 Task: Create a section Change Management Sprint and in the section, add a milestone Big Data Analytics Implementation in the project AgileHarbor
Action: Mouse moved to (59, 549)
Screenshot: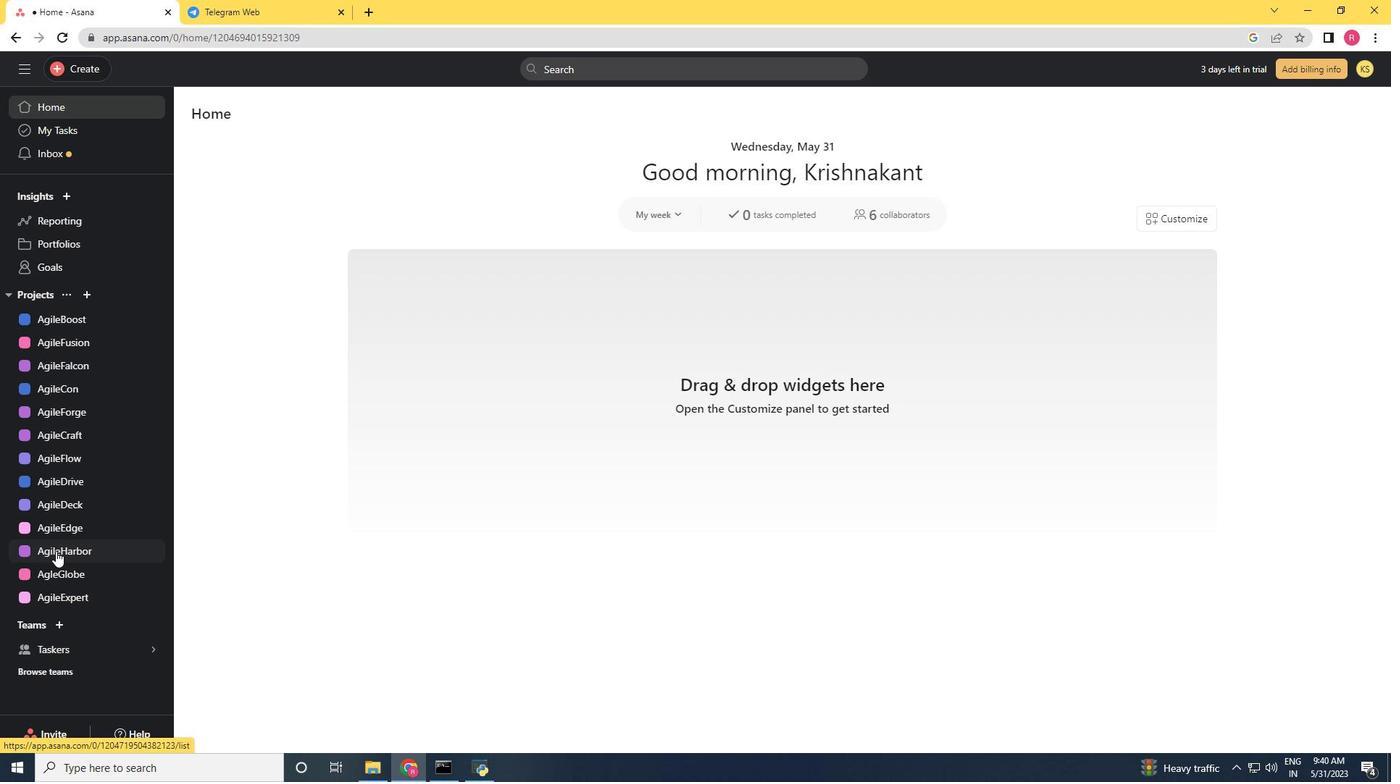 
Action: Mouse pressed left at (59, 549)
Screenshot: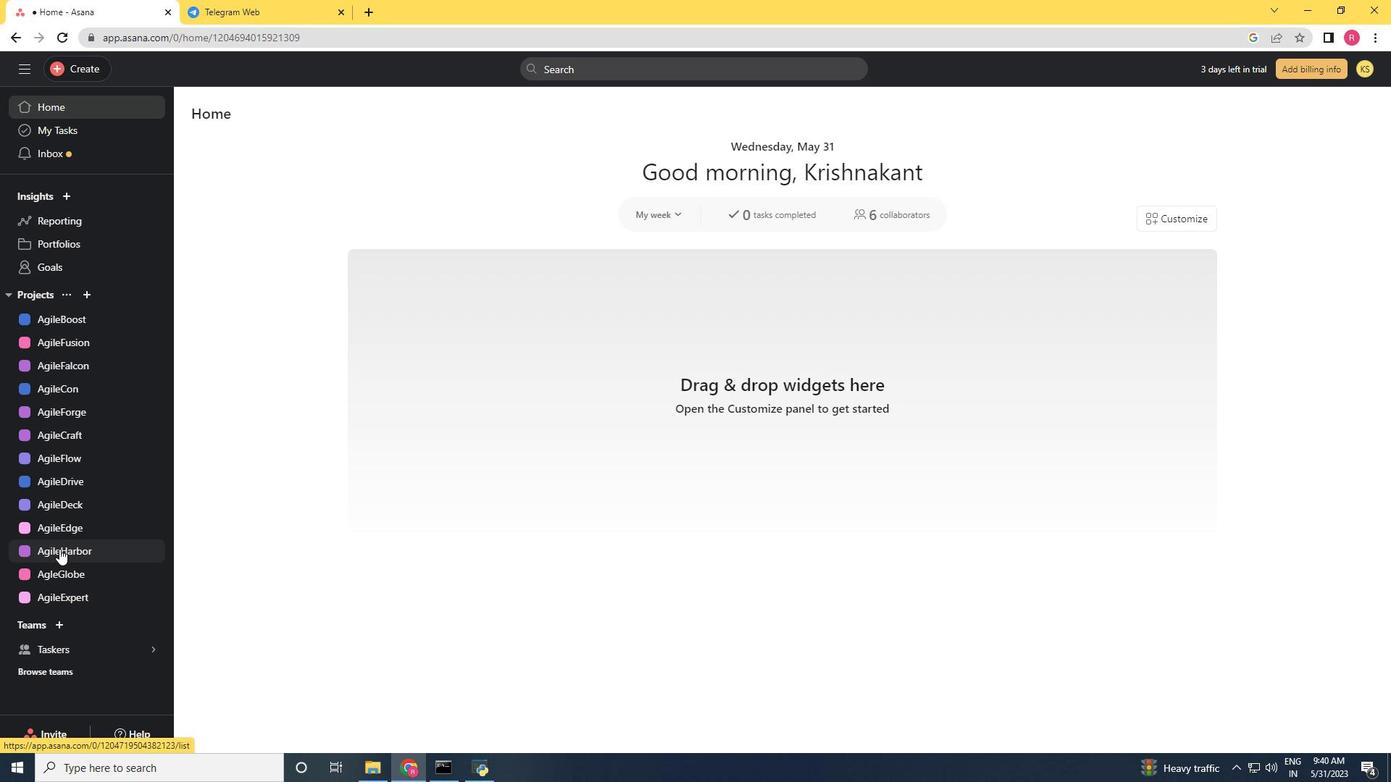 
Action: Mouse moved to (252, 482)
Screenshot: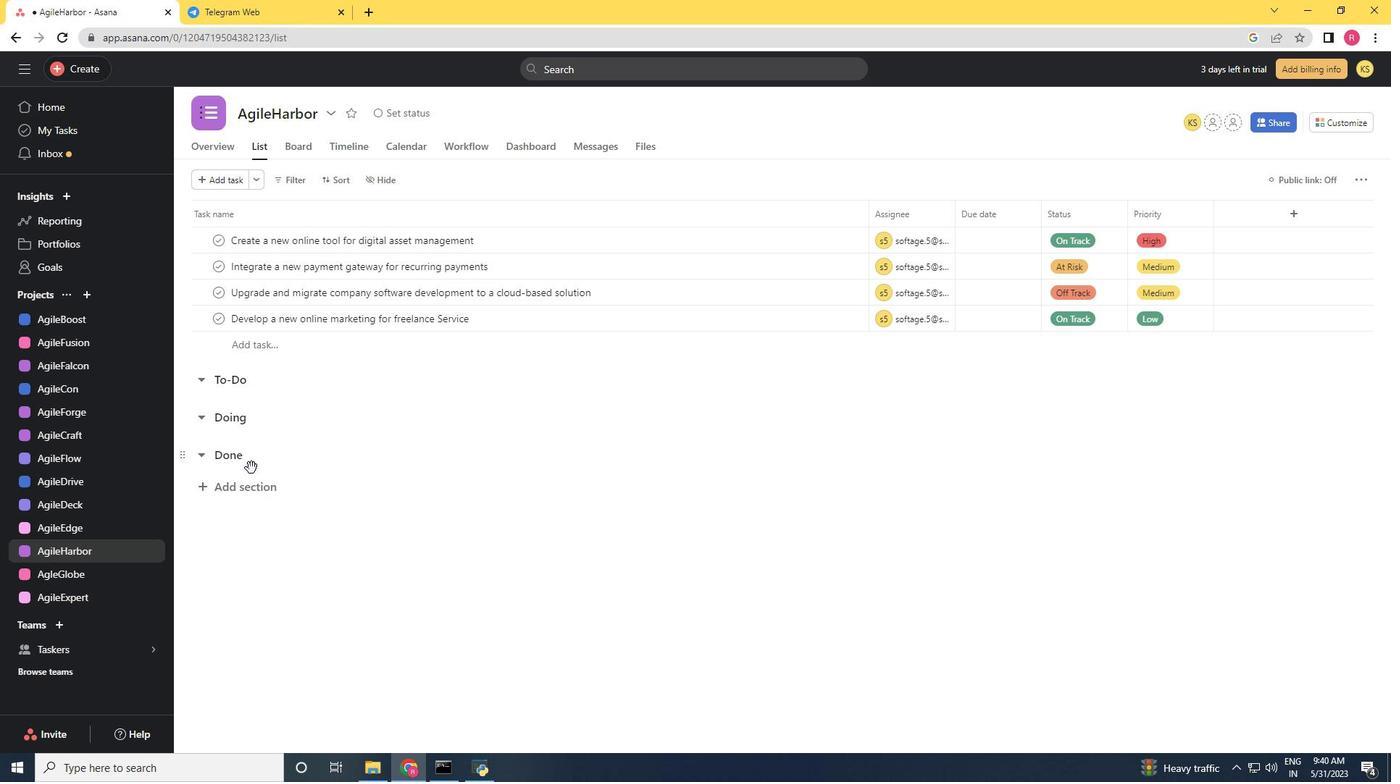 
Action: Mouse pressed left at (252, 482)
Screenshot: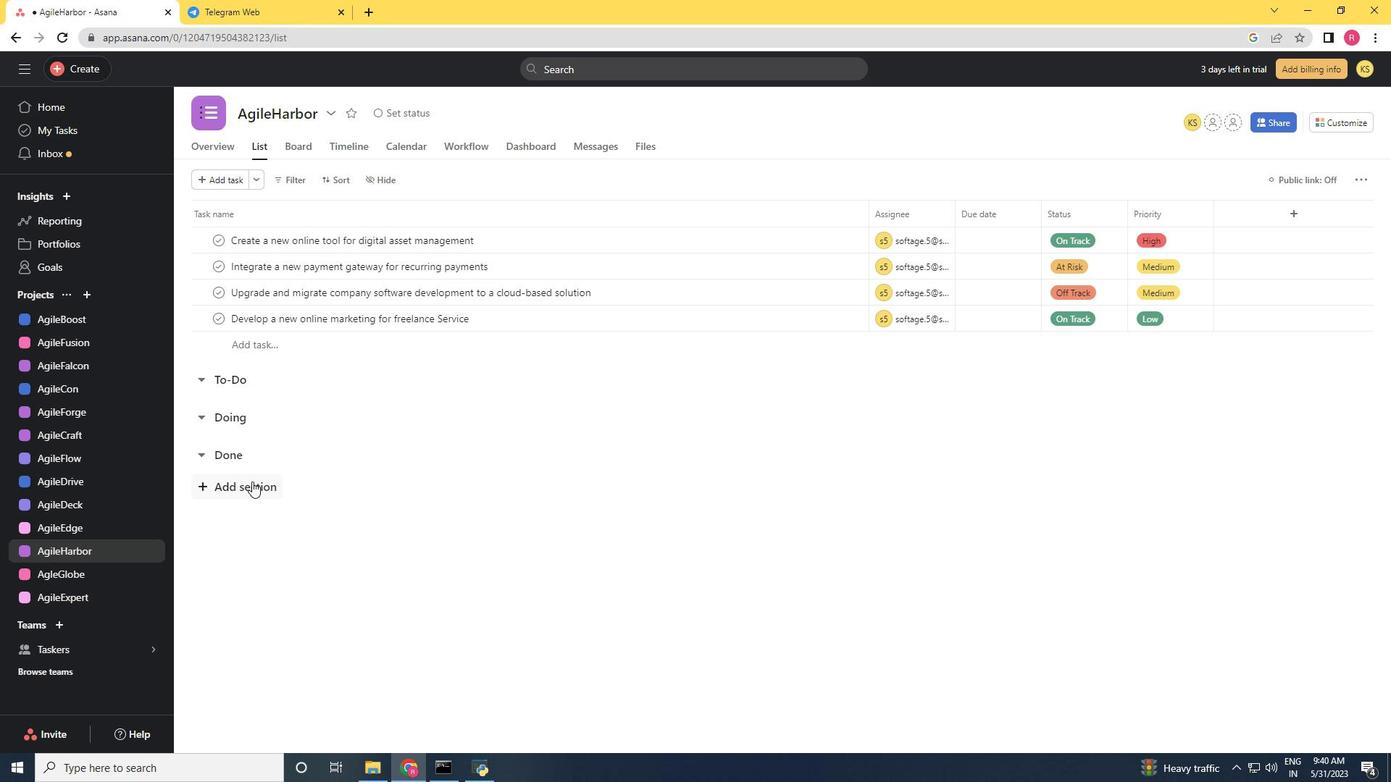 
Action: Mouse moved to (523, 47)
Screenshot: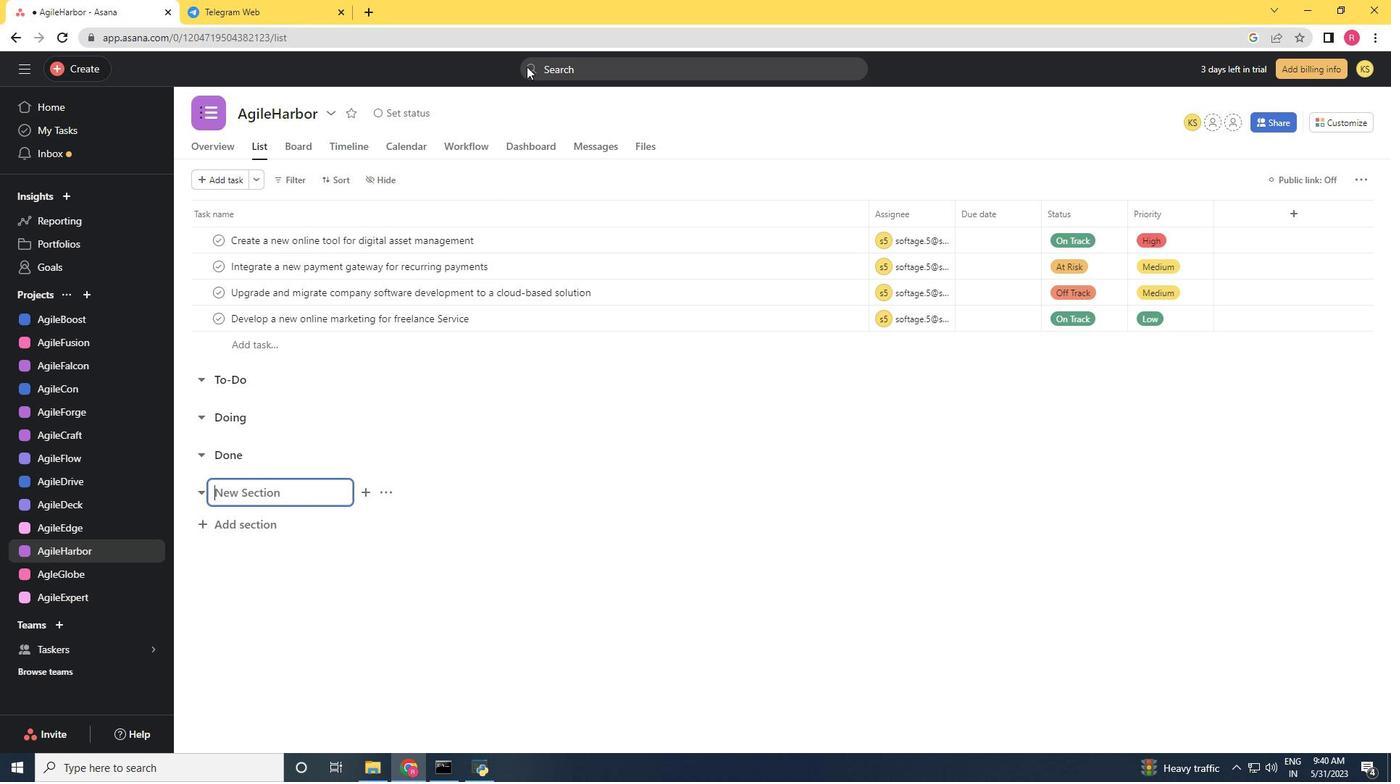 
Action: Key pressed <Key.shift>Change<Key.space>
Screenshot: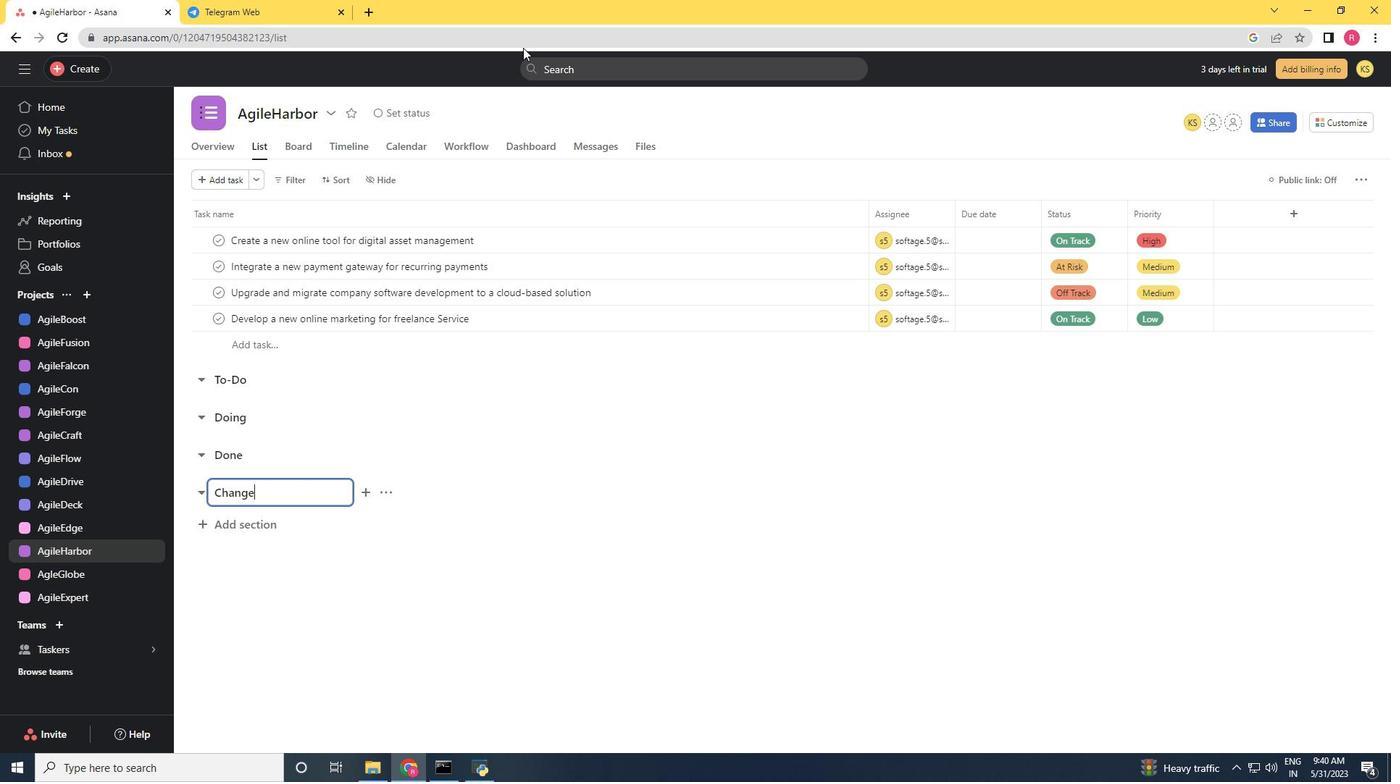 
Action: Mouse moved to (523, 47)
Screenshot: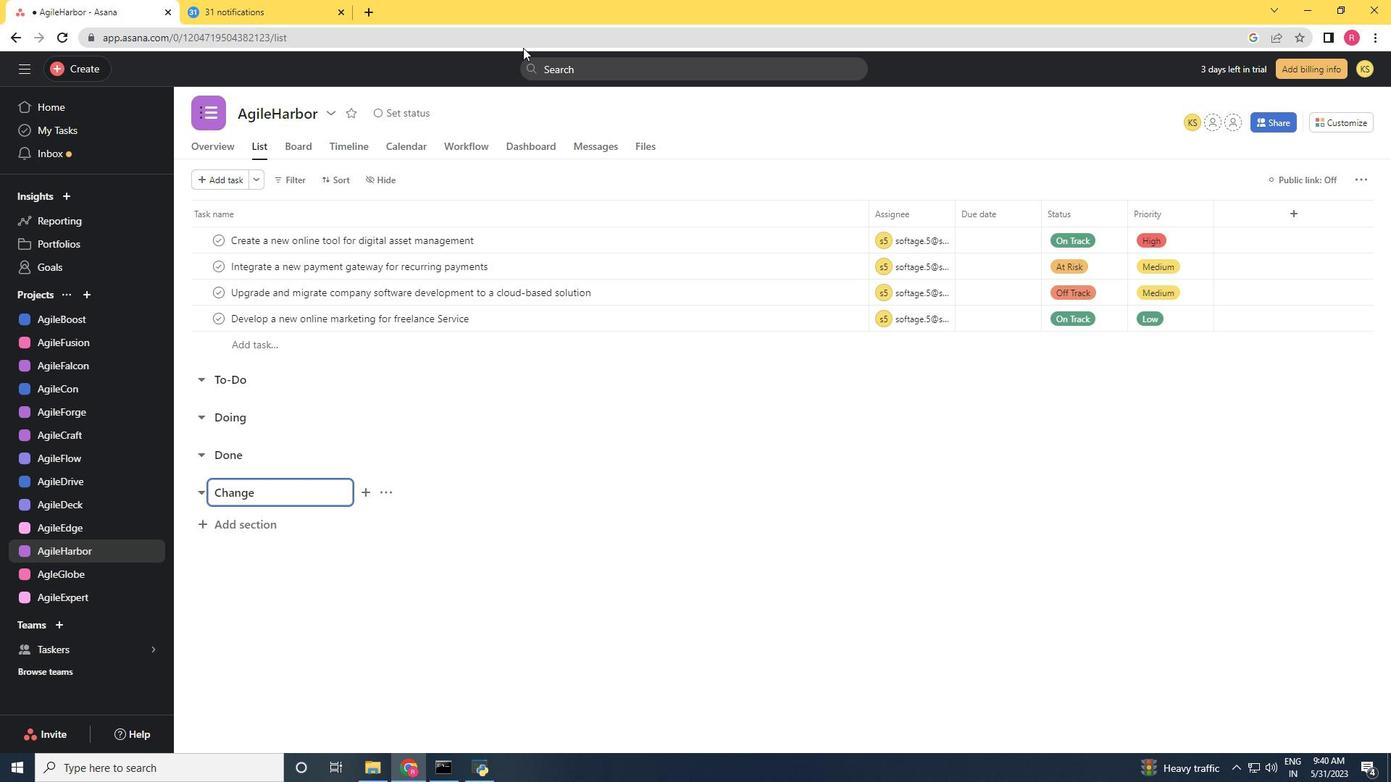 
Action: Key pressed <Key.shift>Management<Key.space><Key.shift>Sprint
Screenshot: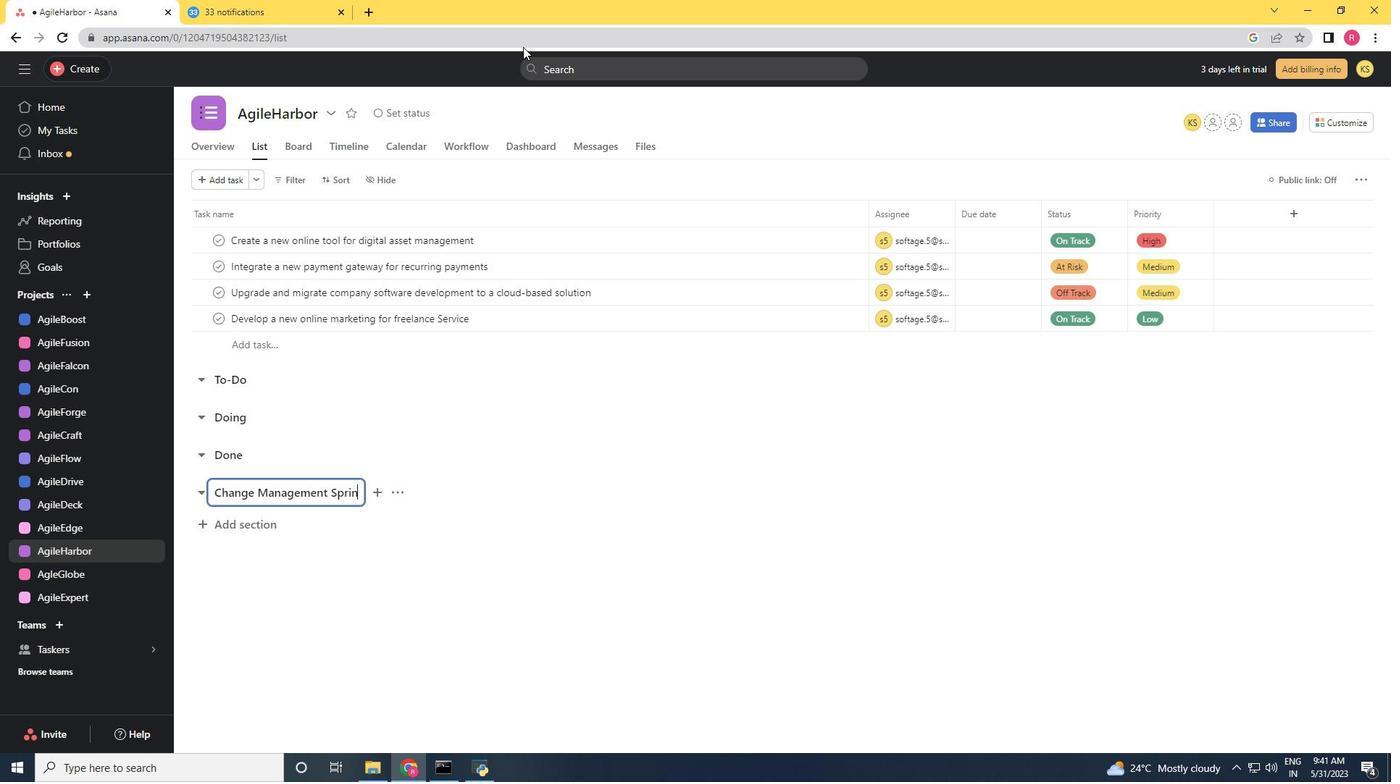 
Action: Mouse moved to (525, 44)
Screenshot: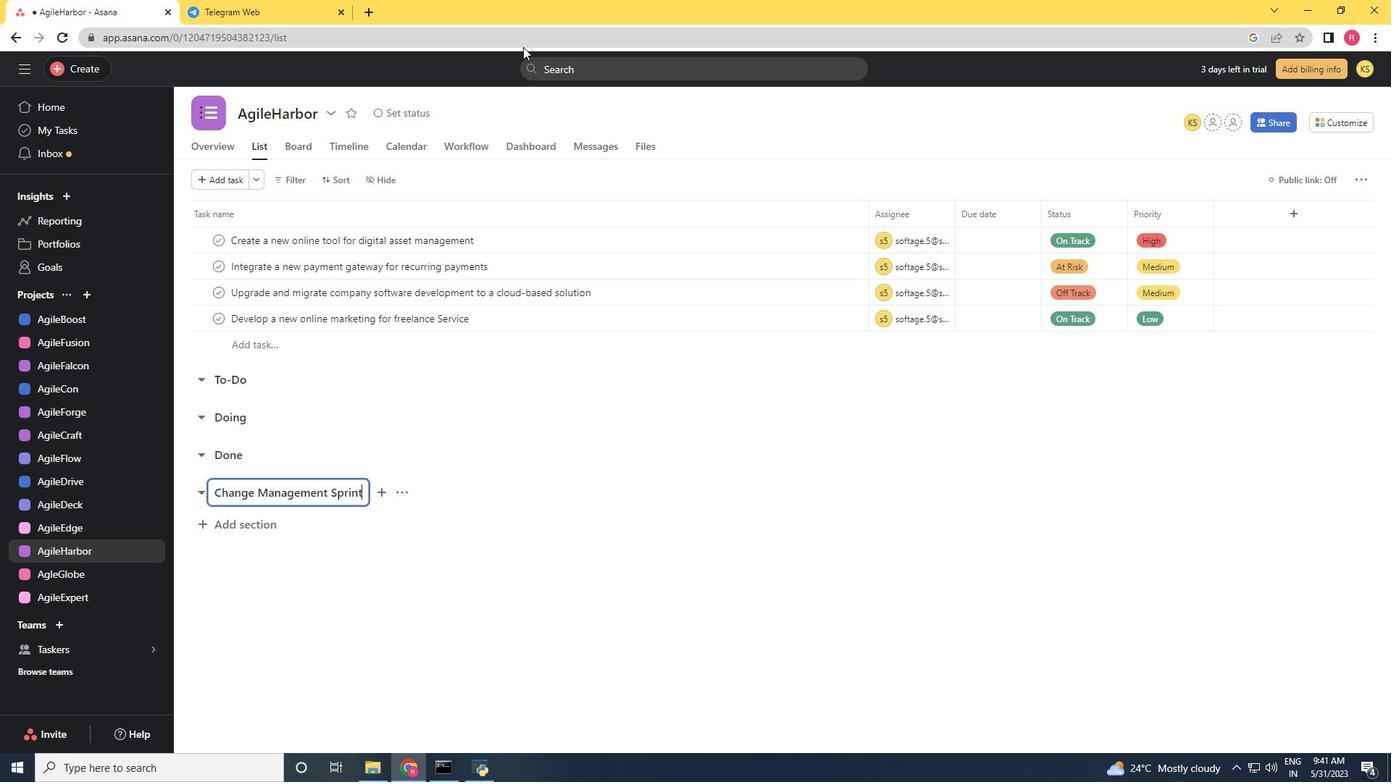 
Action: Key pressed <Key.enter><Key.shift>Big<Key.space><Key.shift>Data<Key.space><Key.shift>Any<Key.backspace>alytics<Key.space><Key.shift><Key.shift><Key.shift><Key.shift><Key.shift>Implement<Key.space>
Screenshot: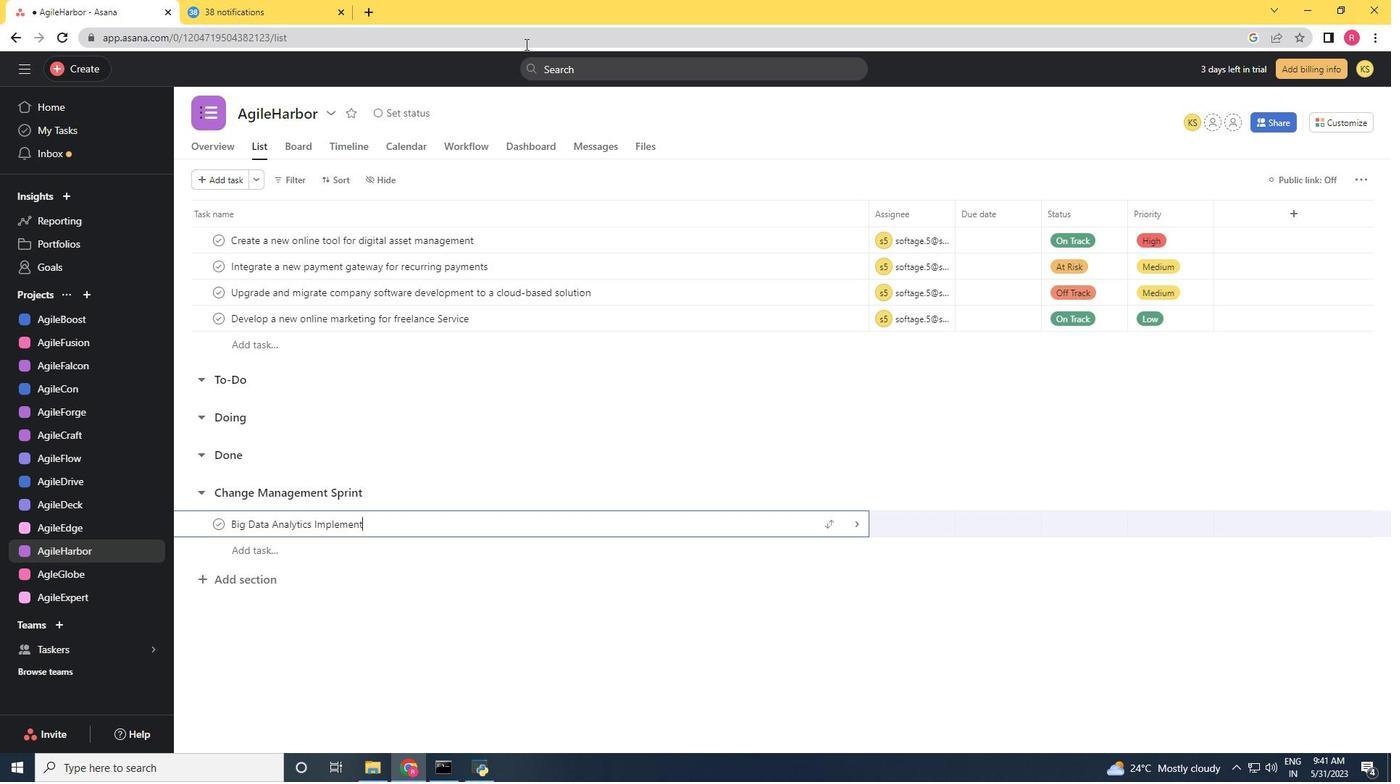 
Action: Mouse moved to (471, 524)
Screenshot: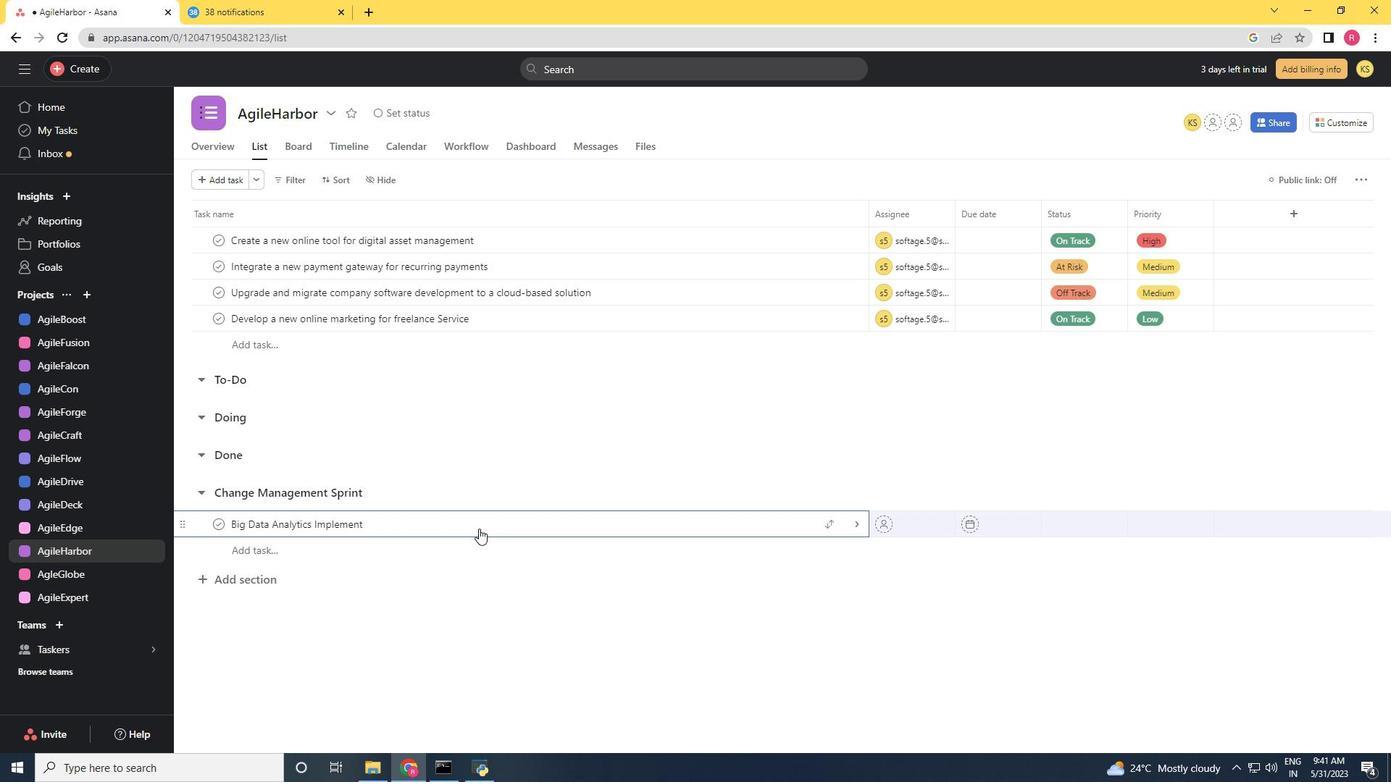 
Action: Mouse pressed right at (471, 524)
Screenshot: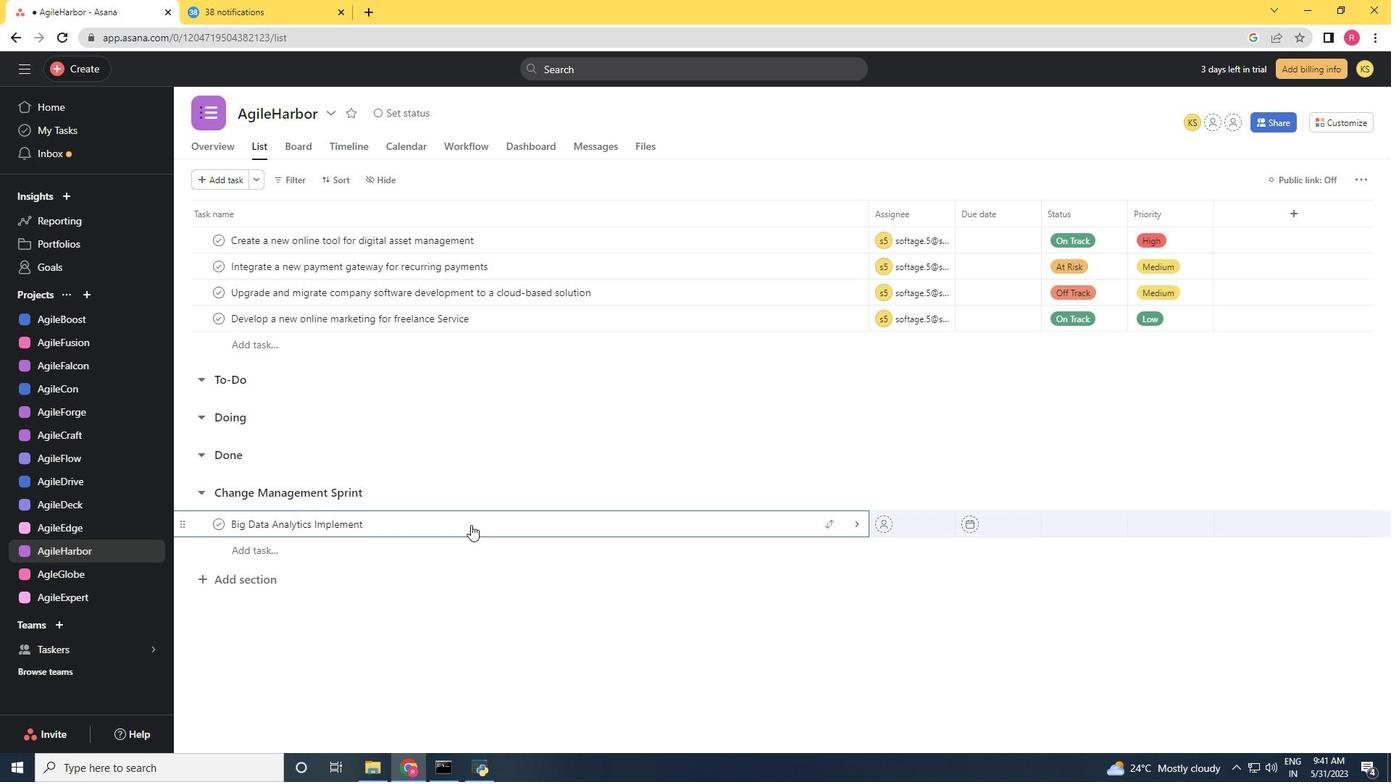 
Action: Mouse moved to (518, 447)
Screenshot: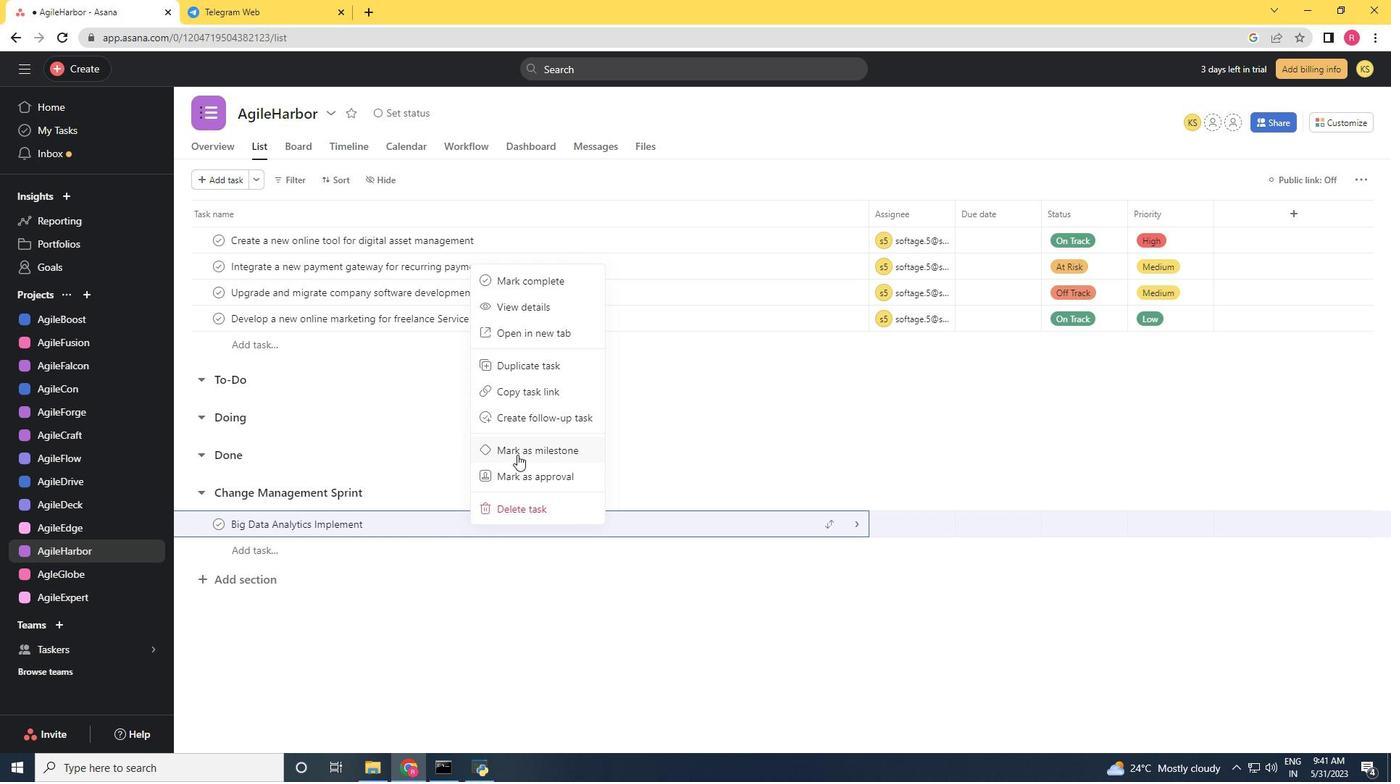 
Action: Mouse pressed left at (518, 447)
Screenshot: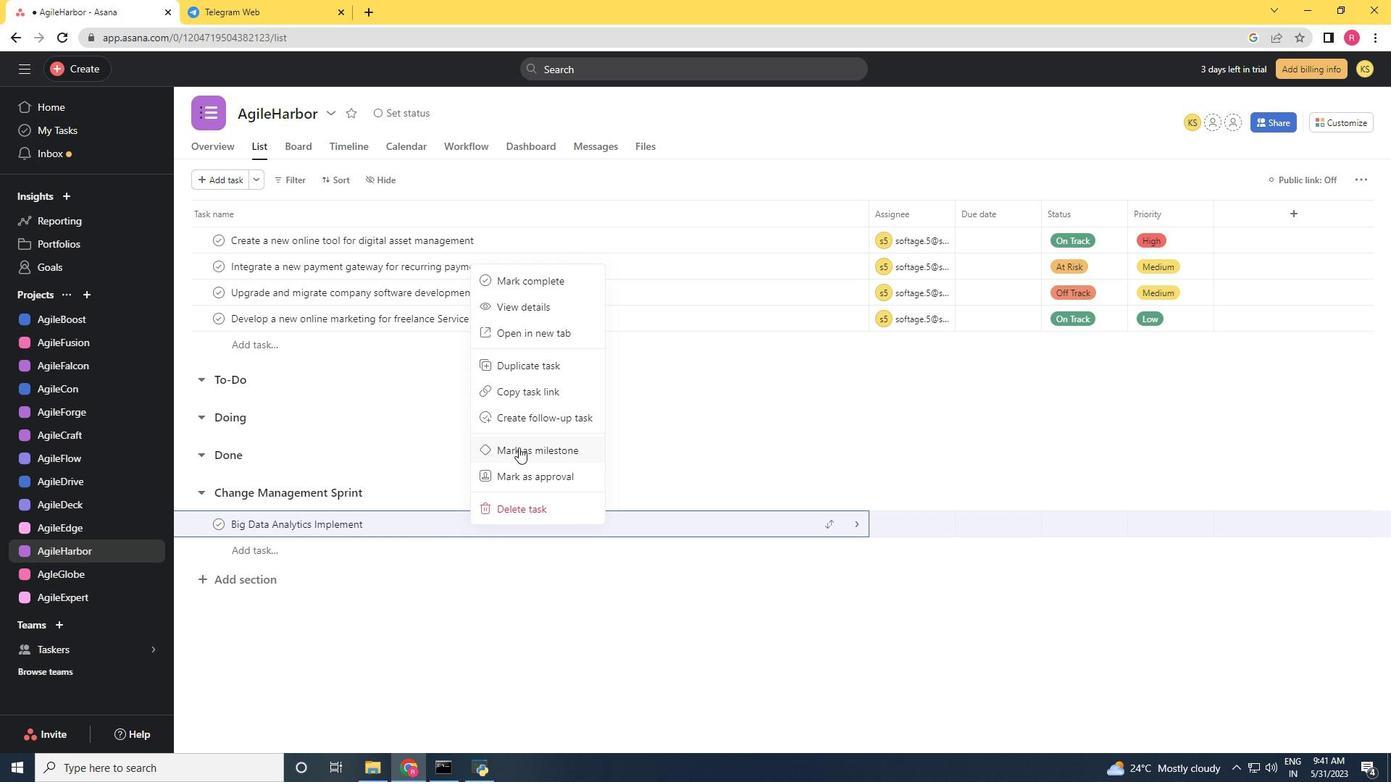 
